 Task: Create a due date automation trigger when advanced on, 2 hours before a card is due add checklist without checklist "Resume".
Action: Mouse moved to (1018, 295)
Screenshot: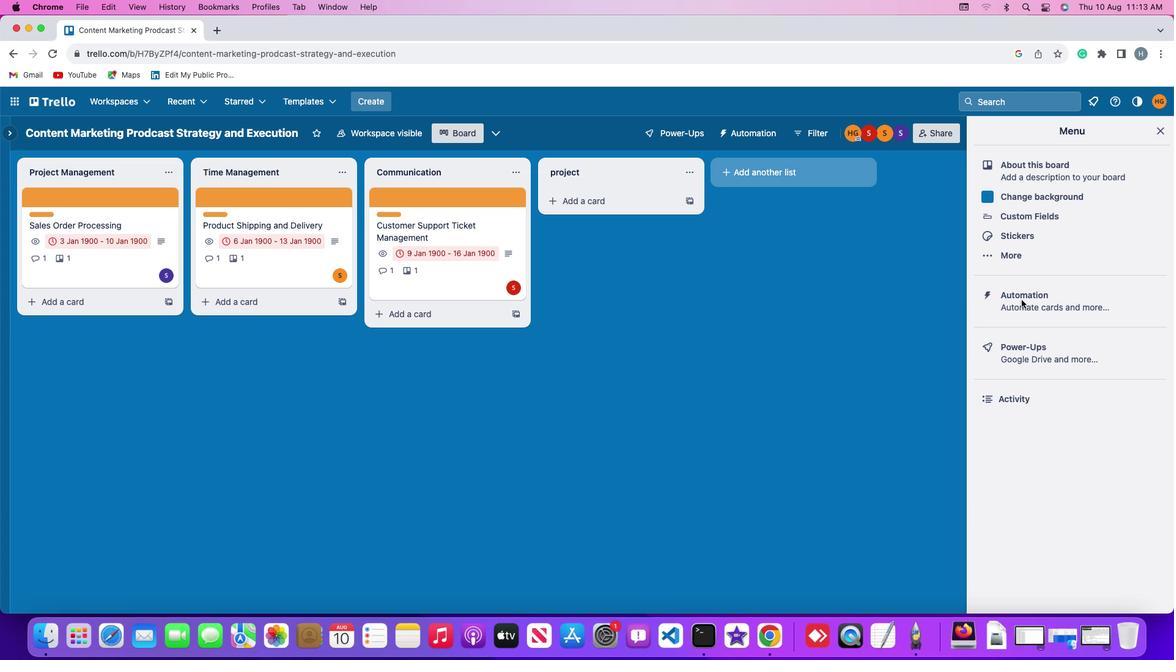 
Action: Mouse pressed left at (1018, 295)
Screenshot: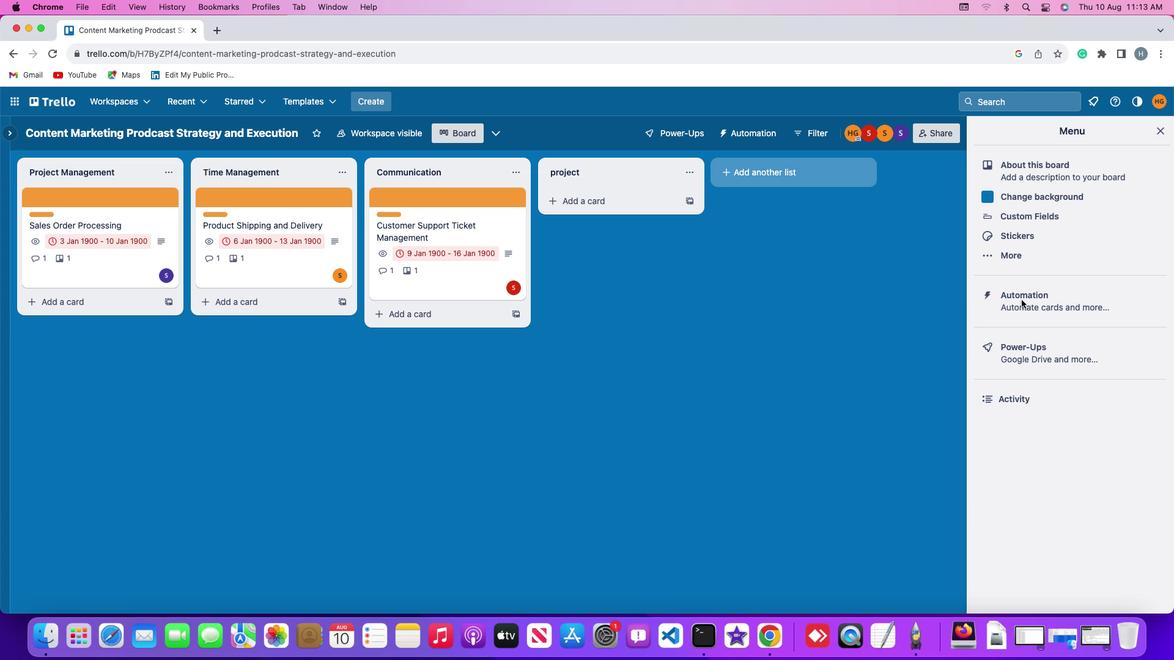 
Action: Mouse pressed left at (1018, 295)
Screenshot: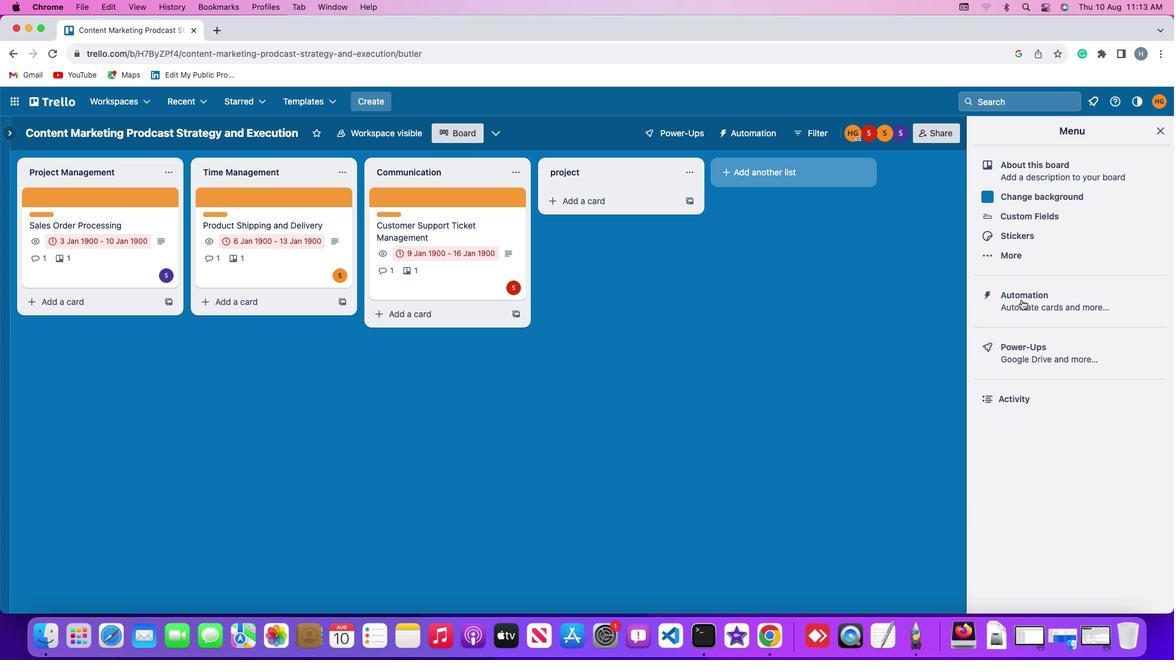 
Action: Mouse moved to (67, 286)
Screenshot: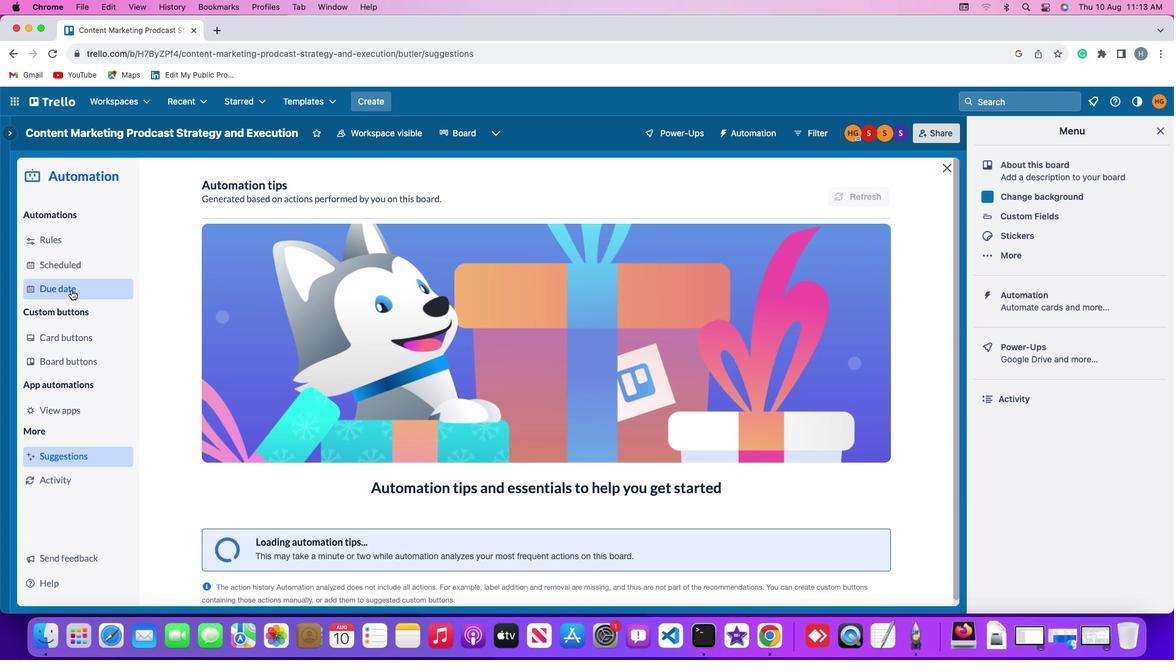 
Action: Mouse pressed left at (67, 286)
Screenshot: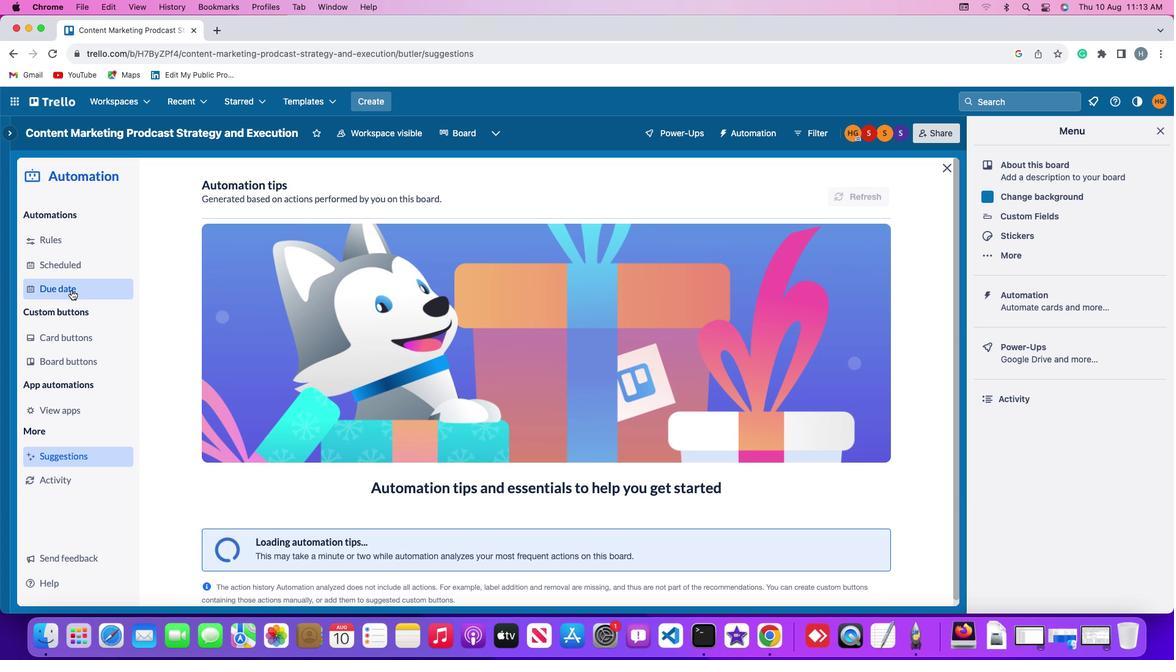 
Action: Mouse moved to (807, 185)
Screenshot: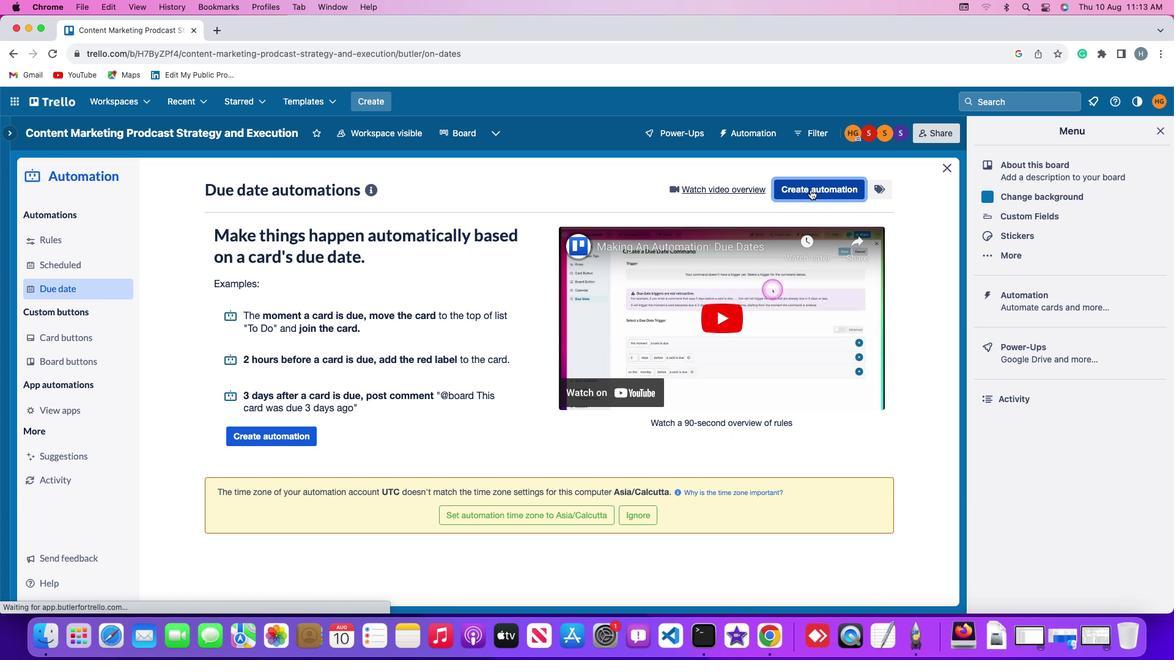 
Action: Mouse pressed left at (807, 185)
Screenshot: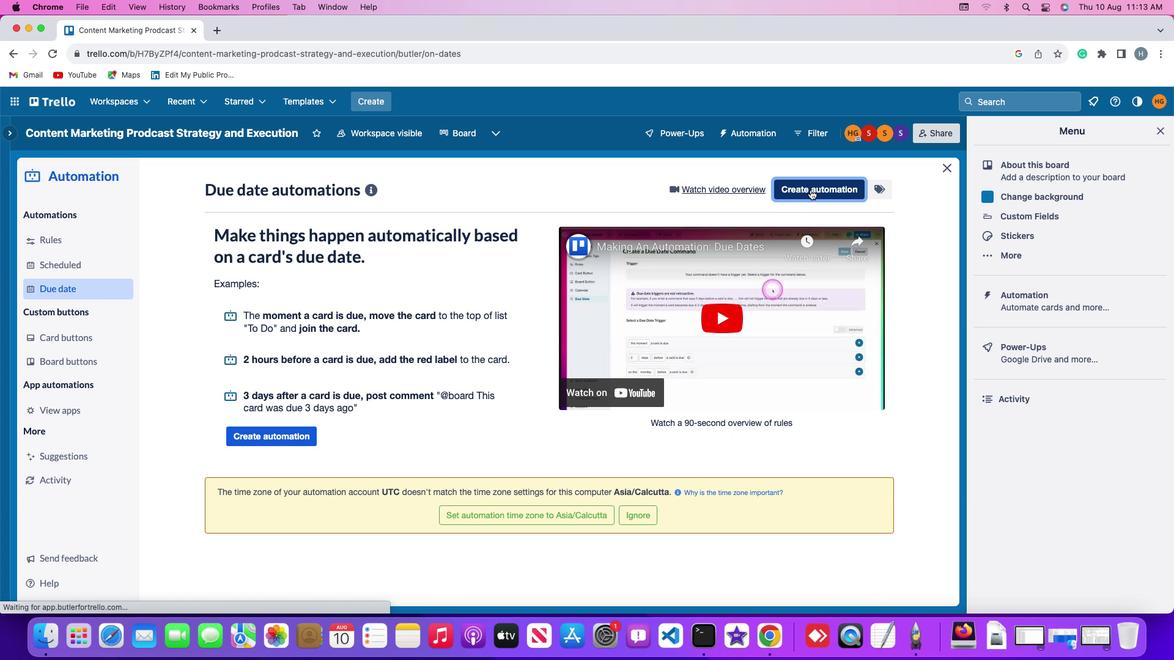 
Action: Mouse moved to (217, 300)
Screenshot: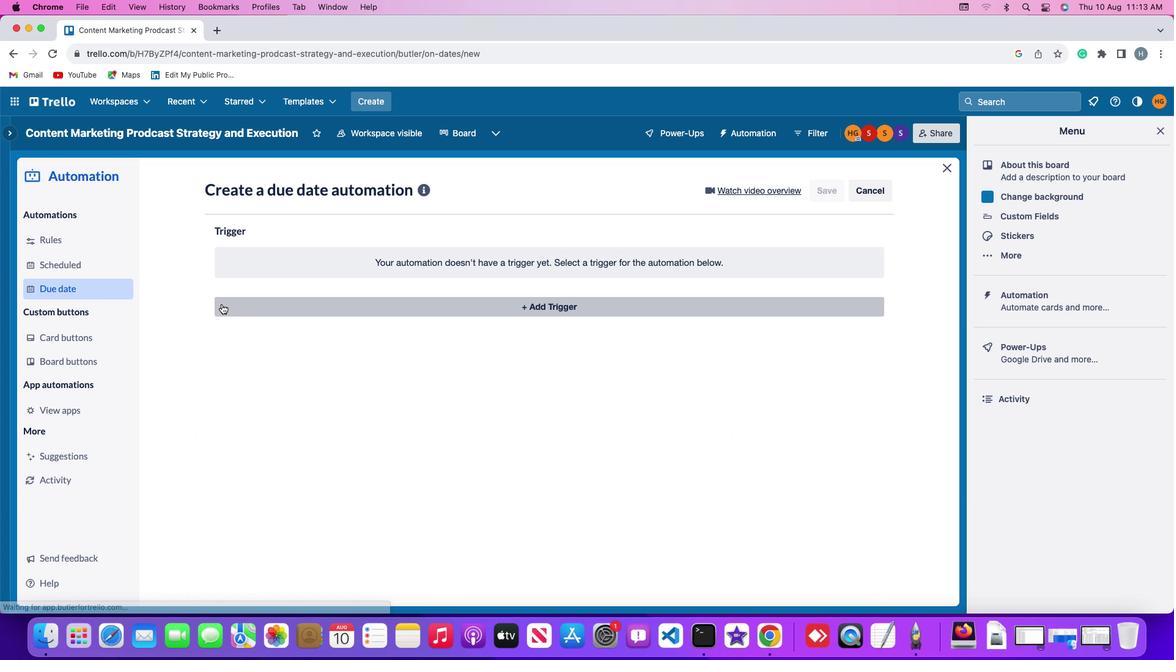 
Action: Mouse pressed left at (217, 300)
Screenshot: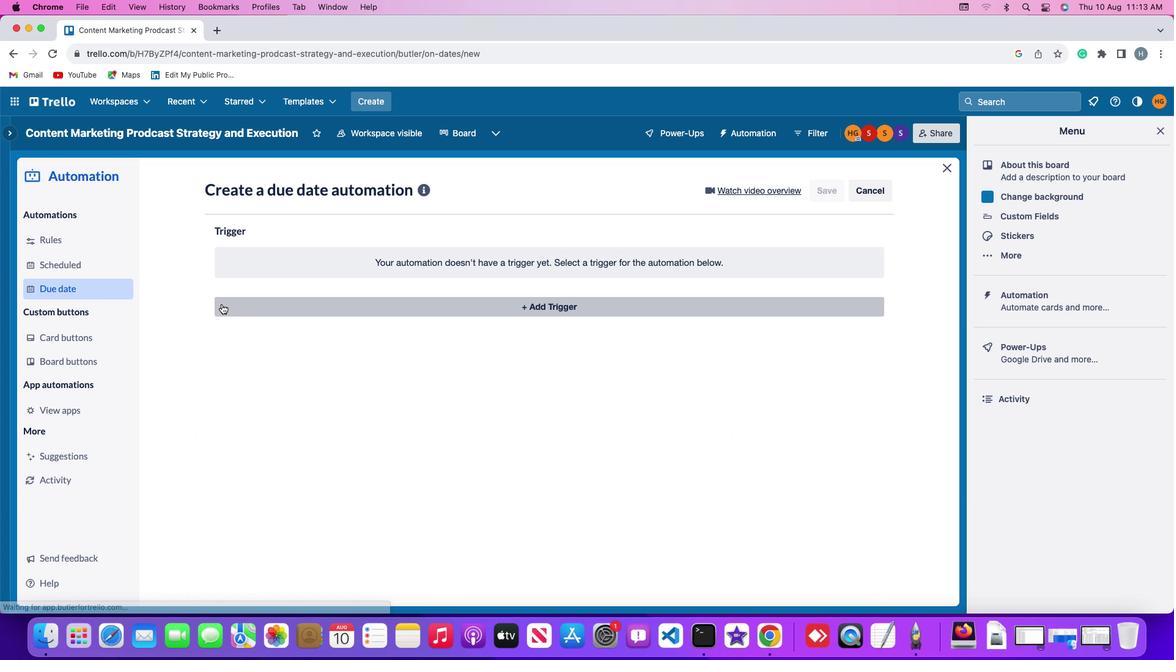 
Action: Mouse moved to (237, 489)
Screenshot: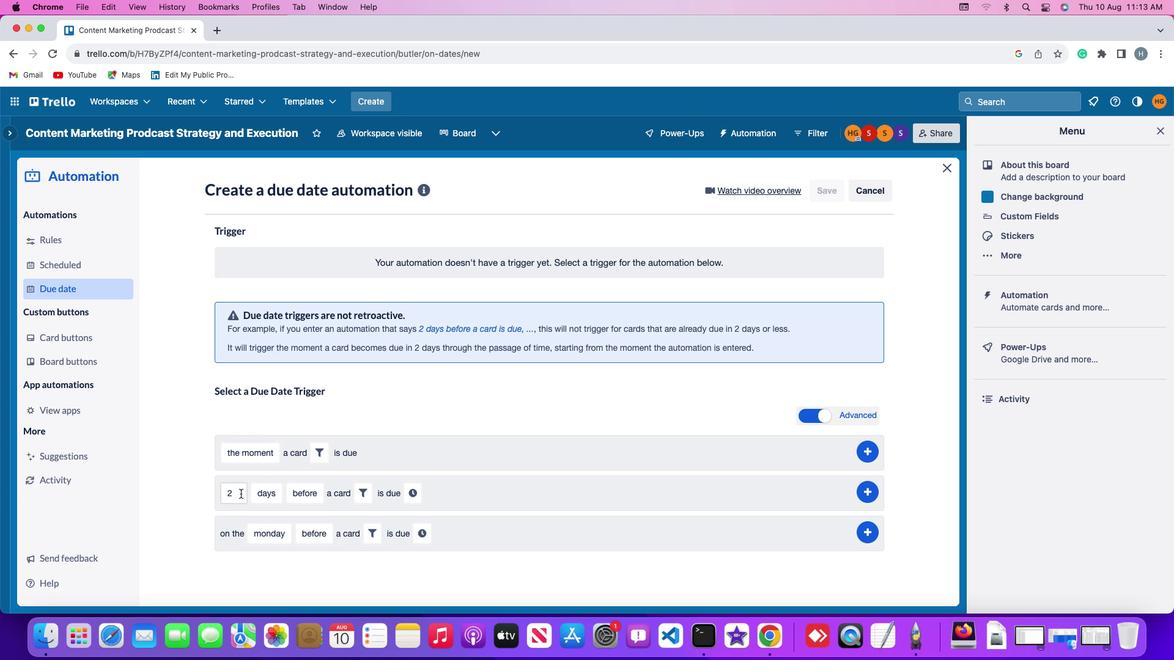 
Action: Mouse pressed left at (237, 489)
Screenshot: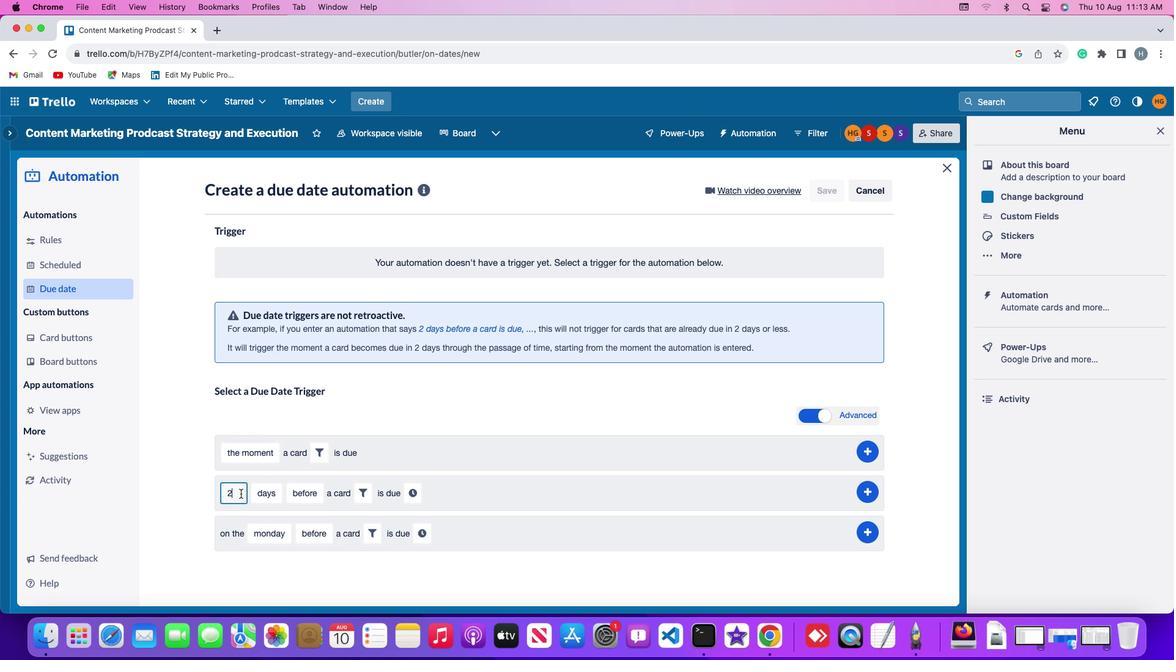 
Action: Mouse moved to (238, 488)
Screenshot: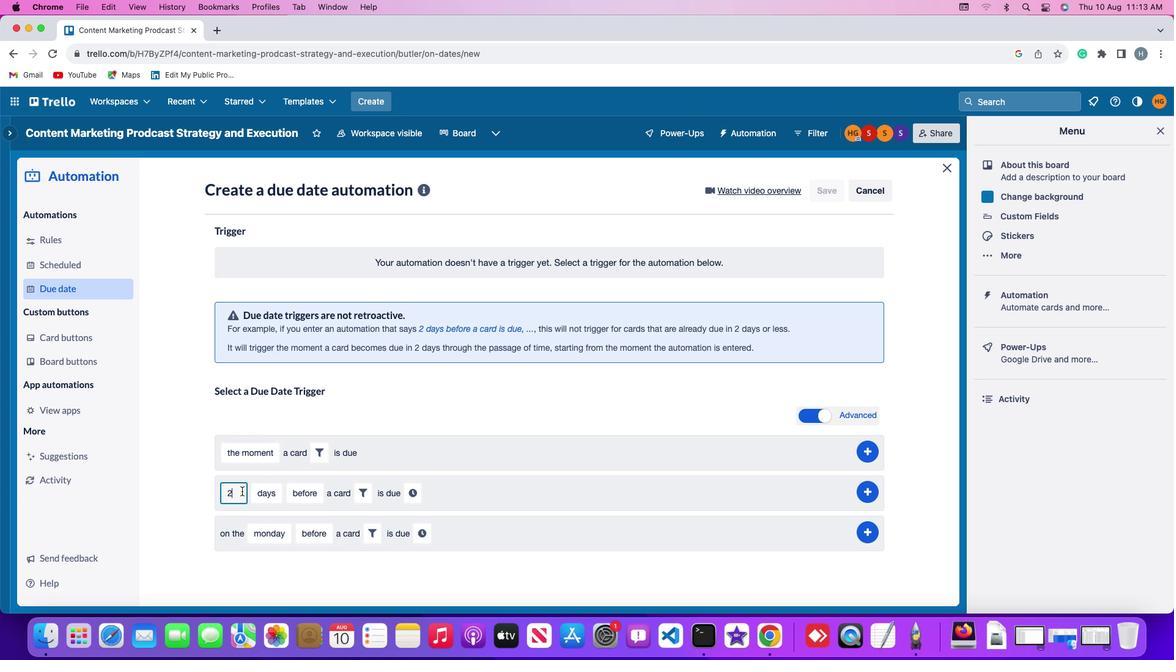 
Action: Key pressed Key.backspace
Screenshot: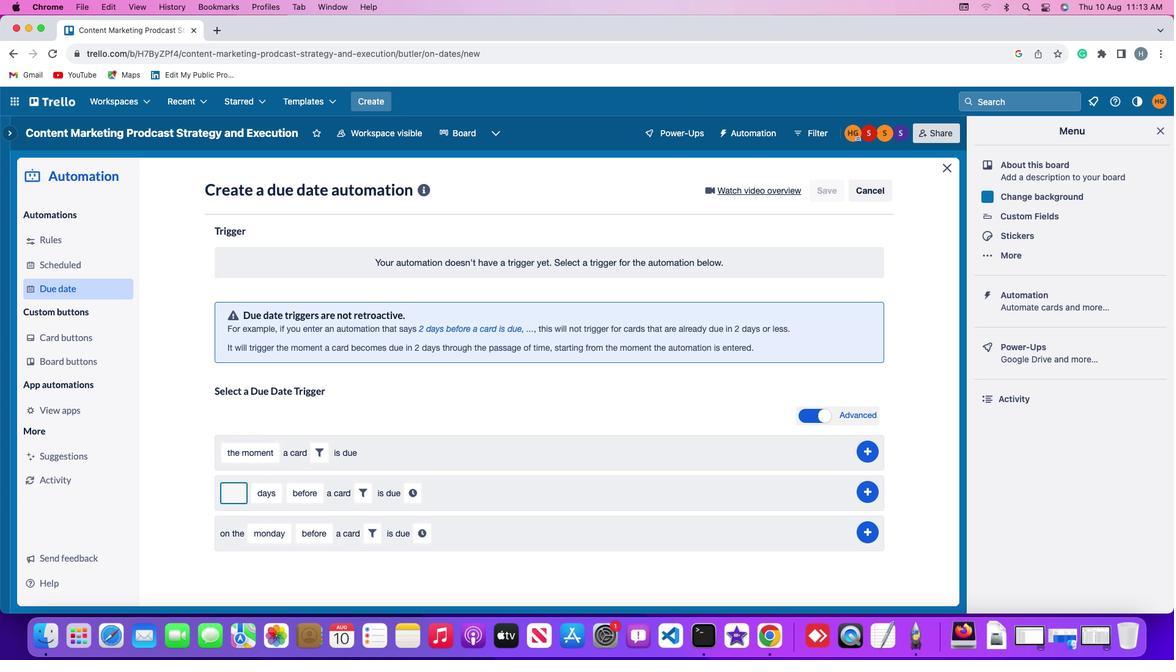 
Action: Mouse moved to (238, 488)
Screenshot: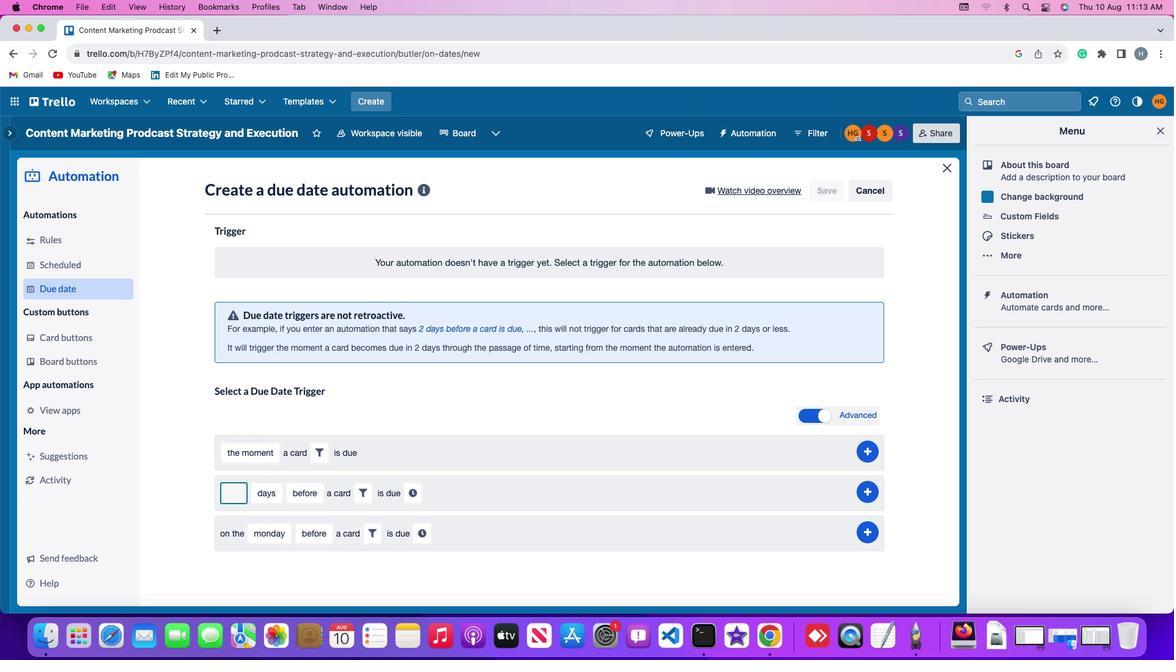 
Action: Key pressed '2'
Screenshot: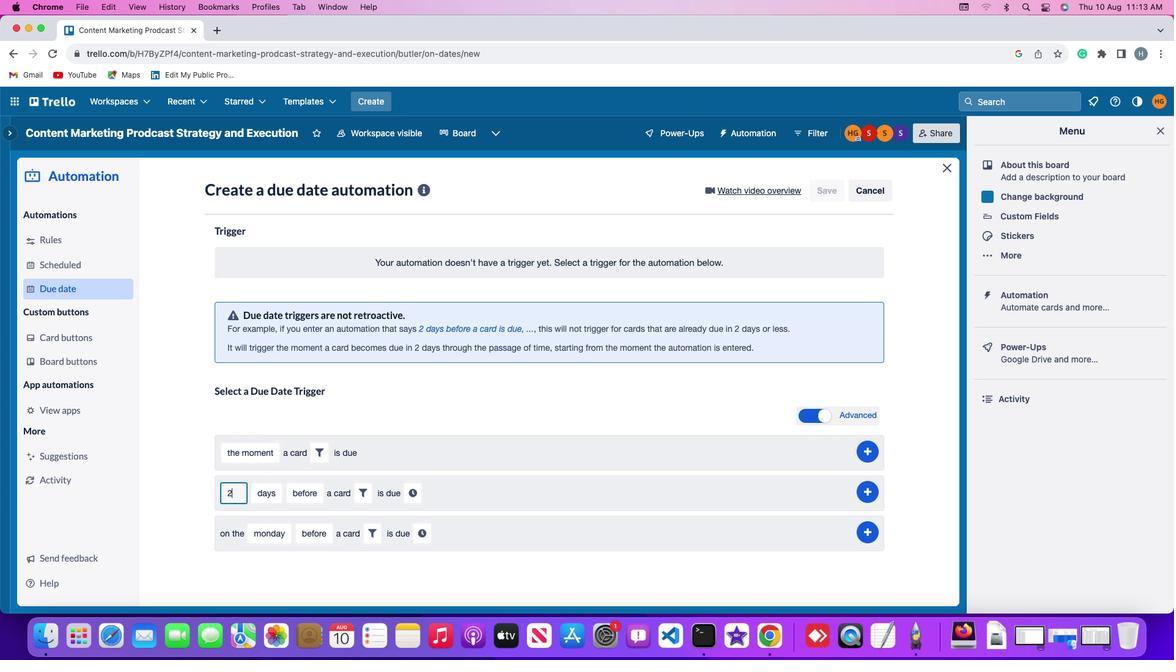 
Action: Mouse moved to (260, 488)
Screenshot: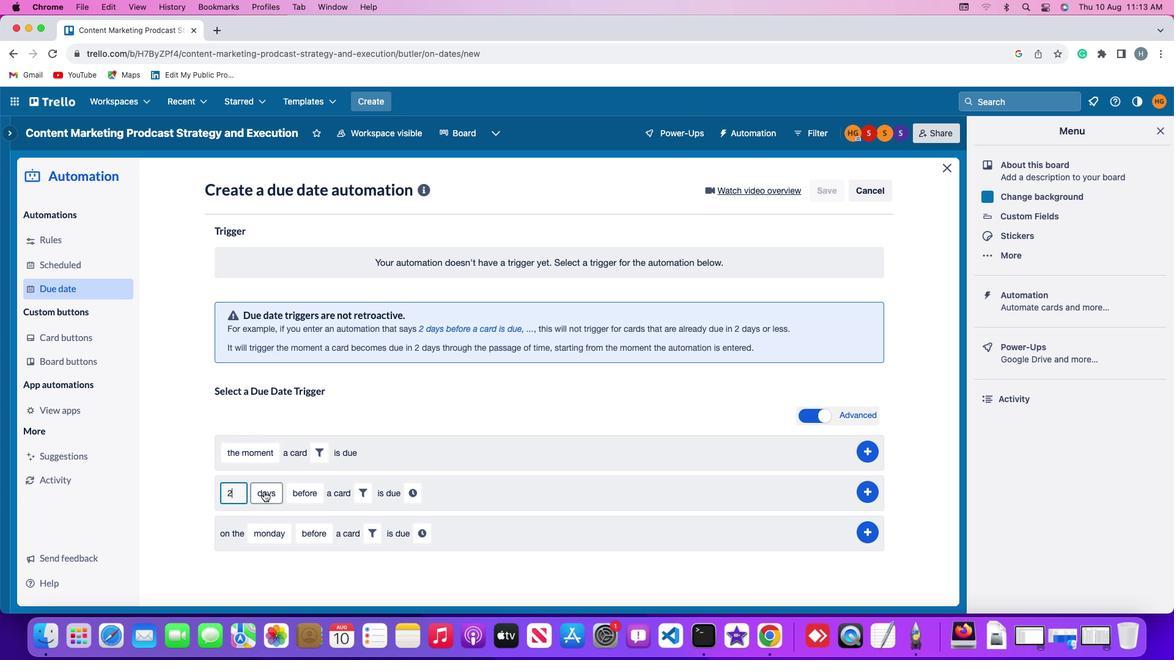 
Action: Mouse pressed left at (260, 488)
Screenshot: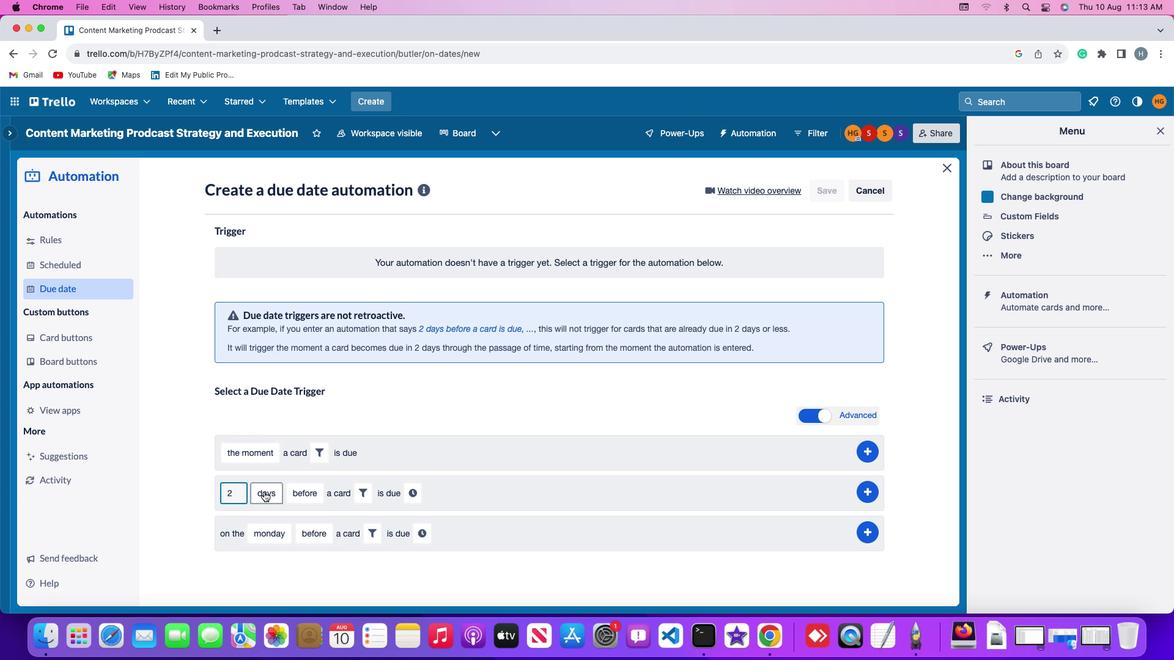 
Action: Mouse moved to (268, 562)
Screenshot: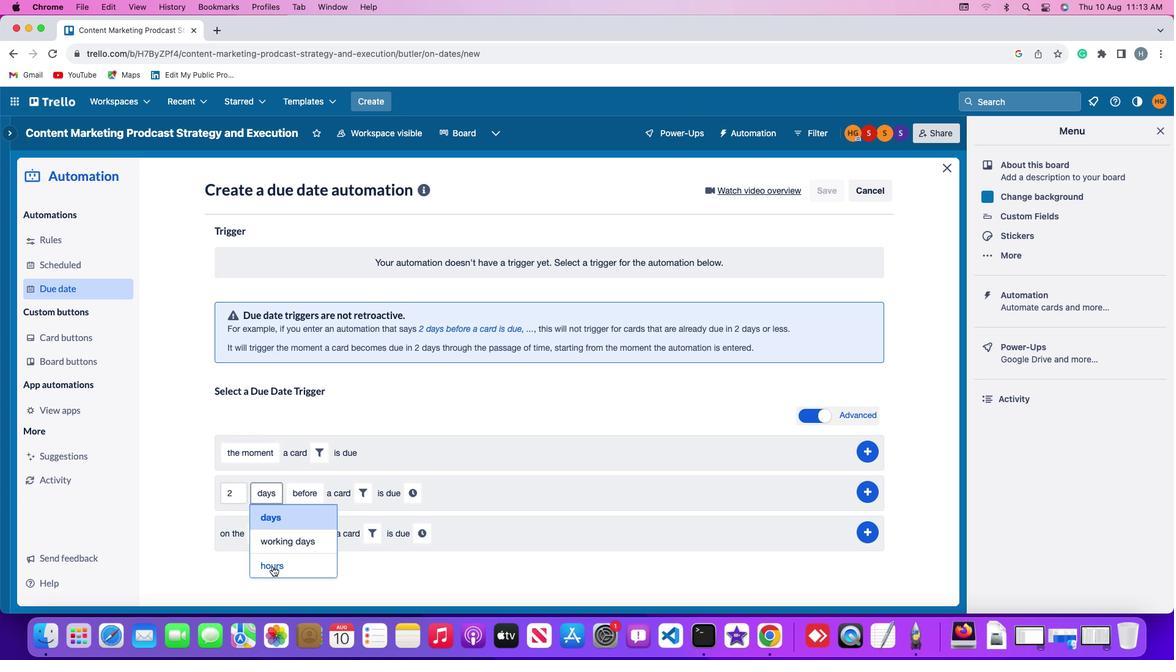 
Action: Mouse pressed left at (268, 562)
Screenshot: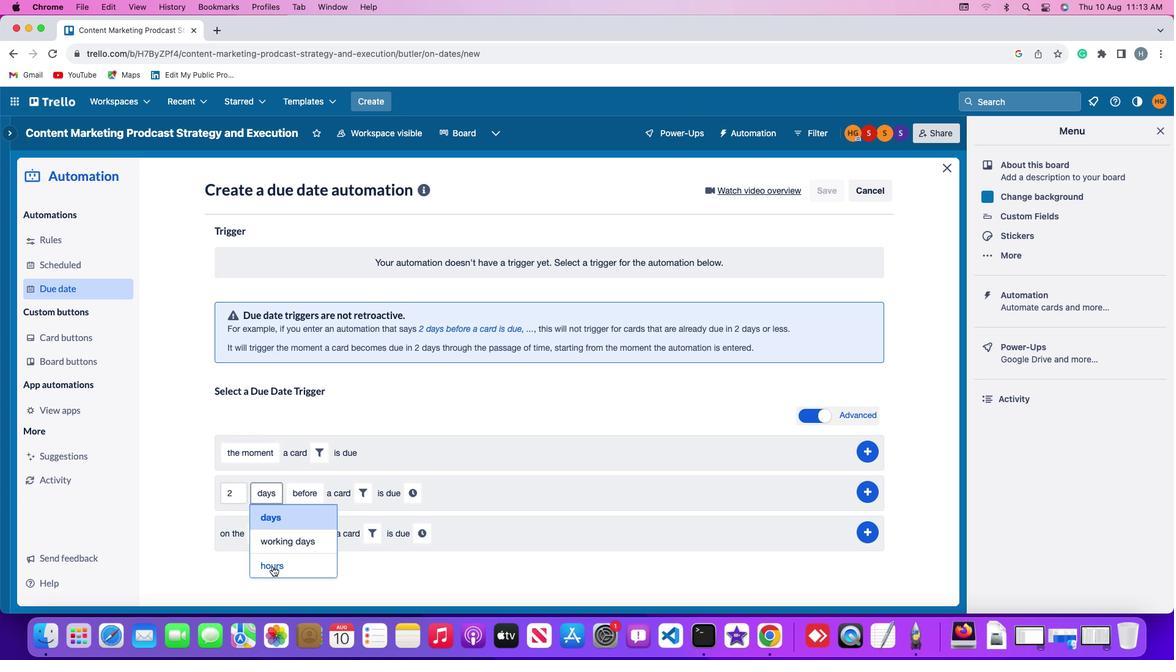 
Action: Mouse moved to (300, 489)
Screenshot: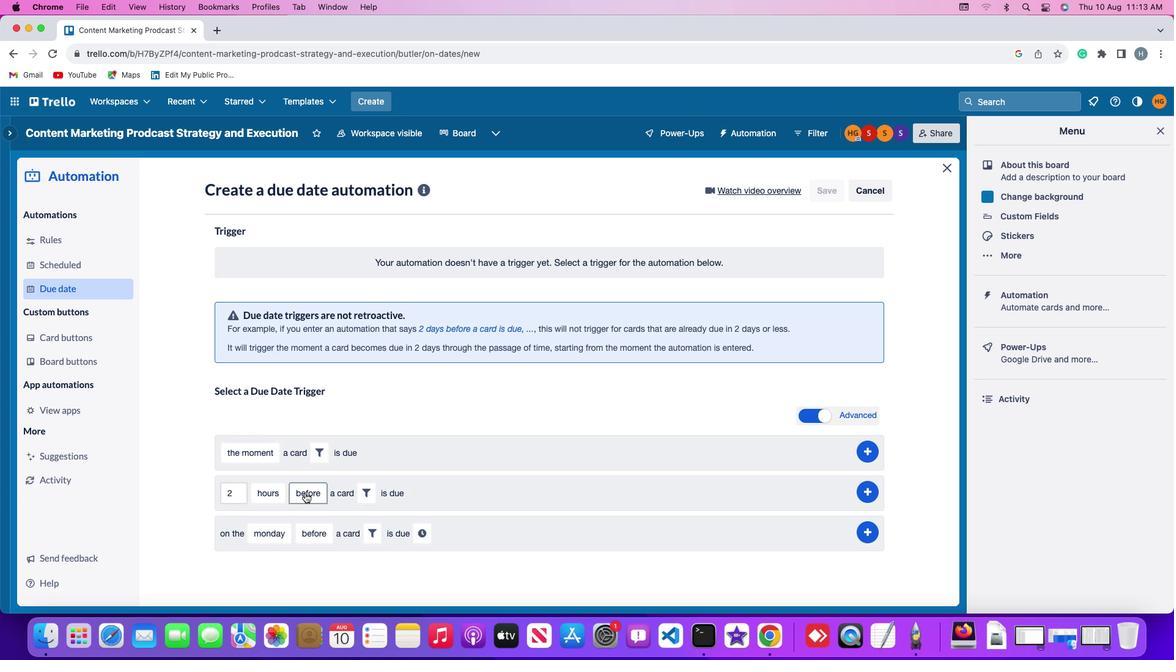 
Action: Mouse pressed left at (300, 489)
Screenshot: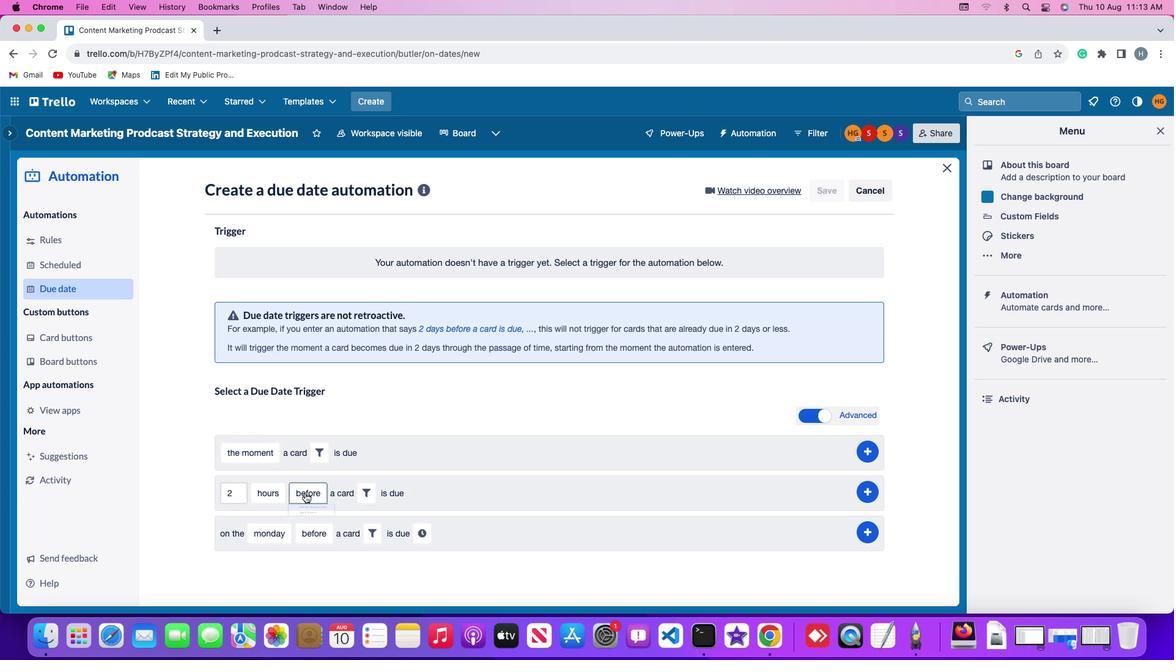 
Action: Mouse moved to (307, 508)
Screenshot: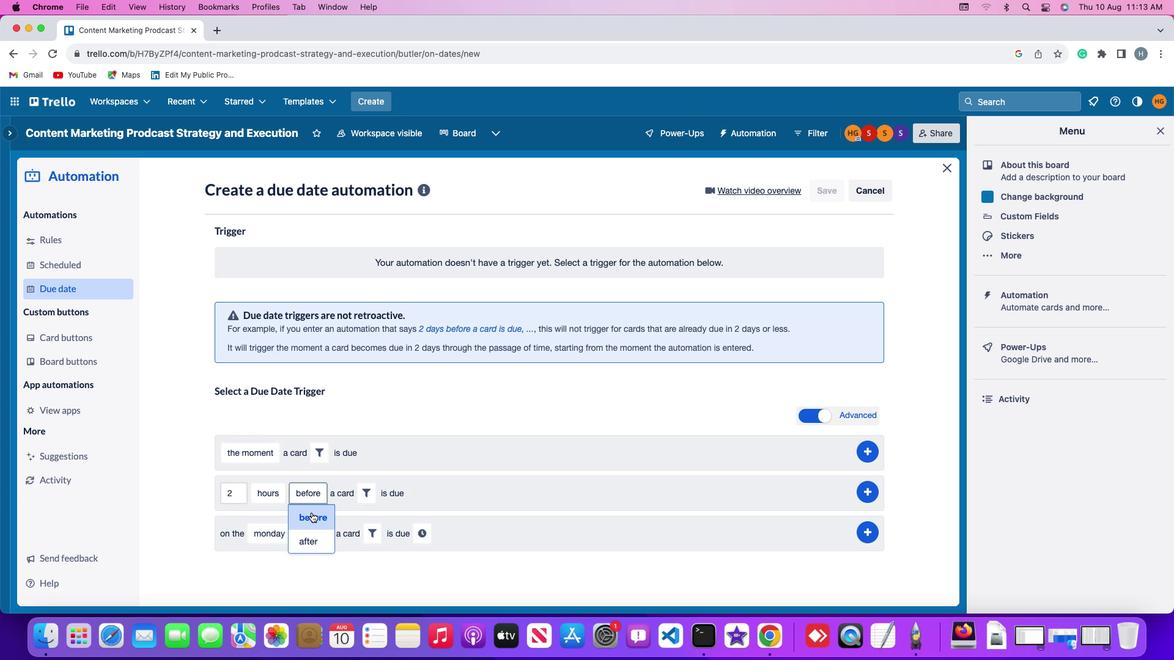 
Action: Mouse pressed left at (307, 508)
Screenshot: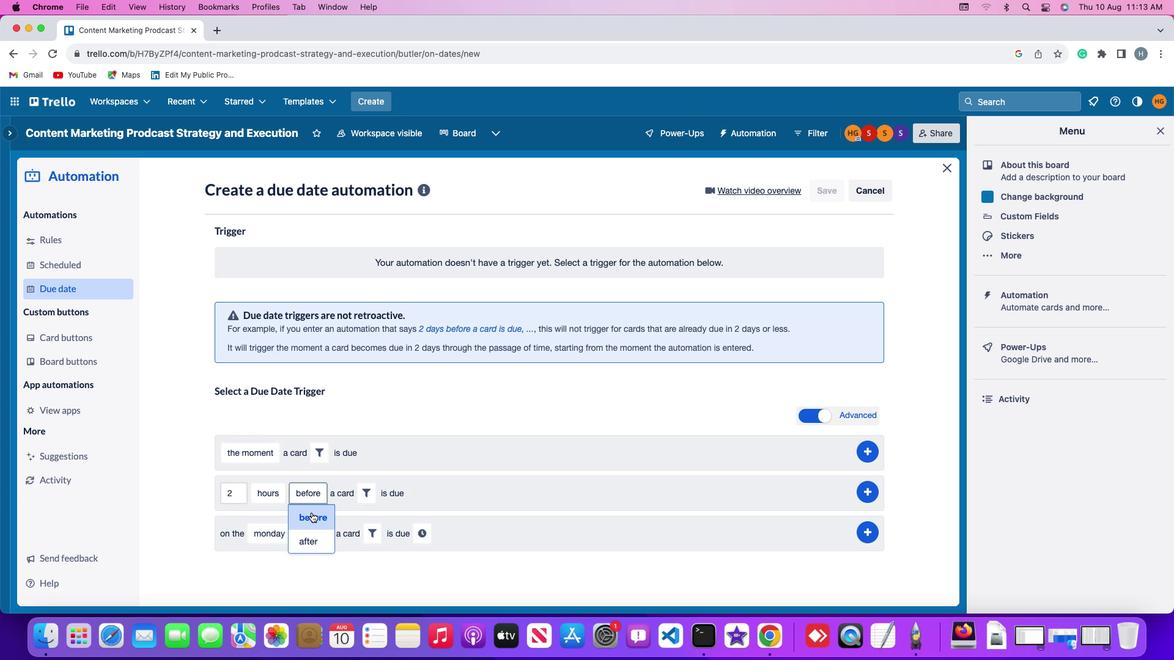 
Action: Mouse moved to (357, 492)
Screenshot: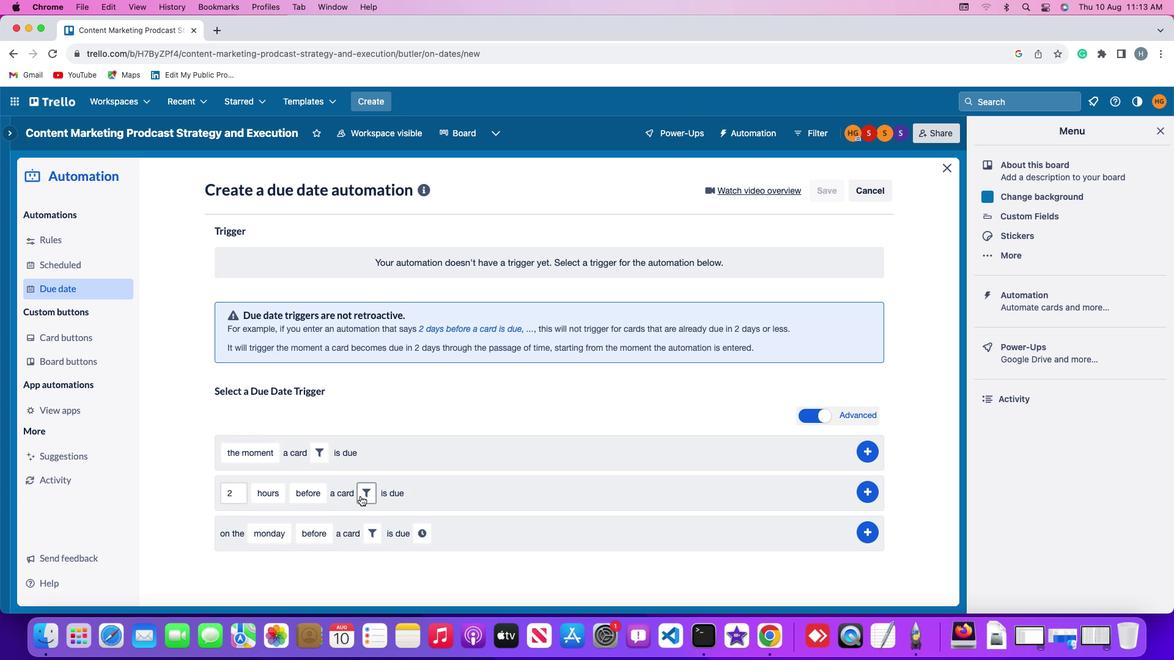 
Action: Mouse pressed left at (357, 492)
Screenshot: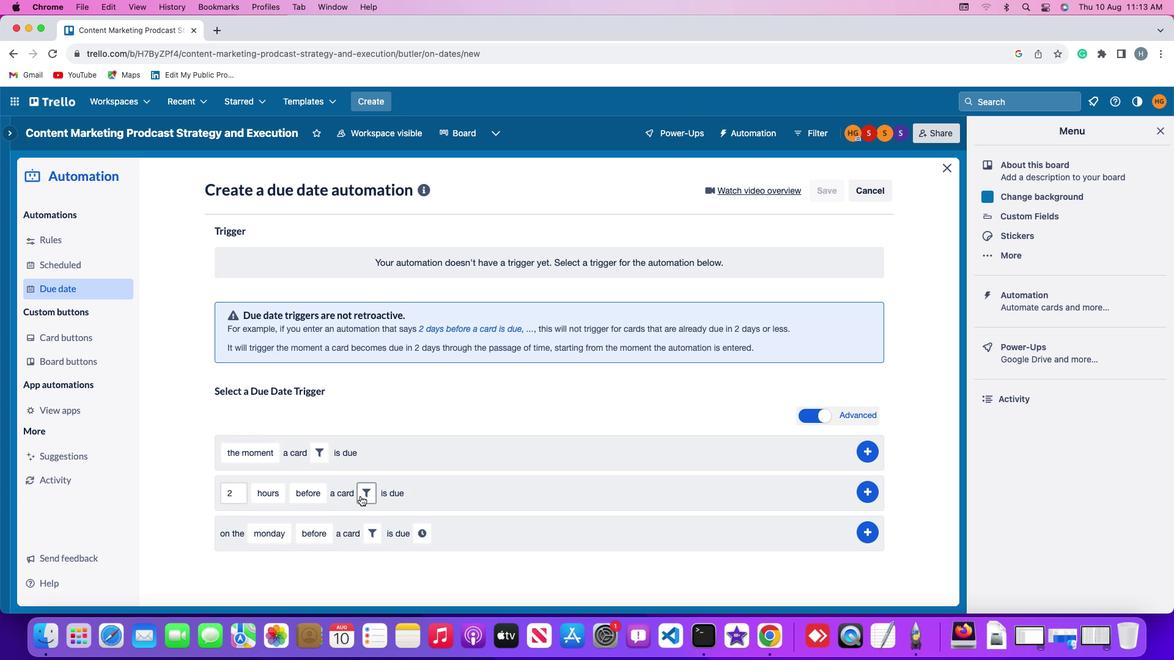 
Action: Mouse moved to (478, 528)
Screenshot: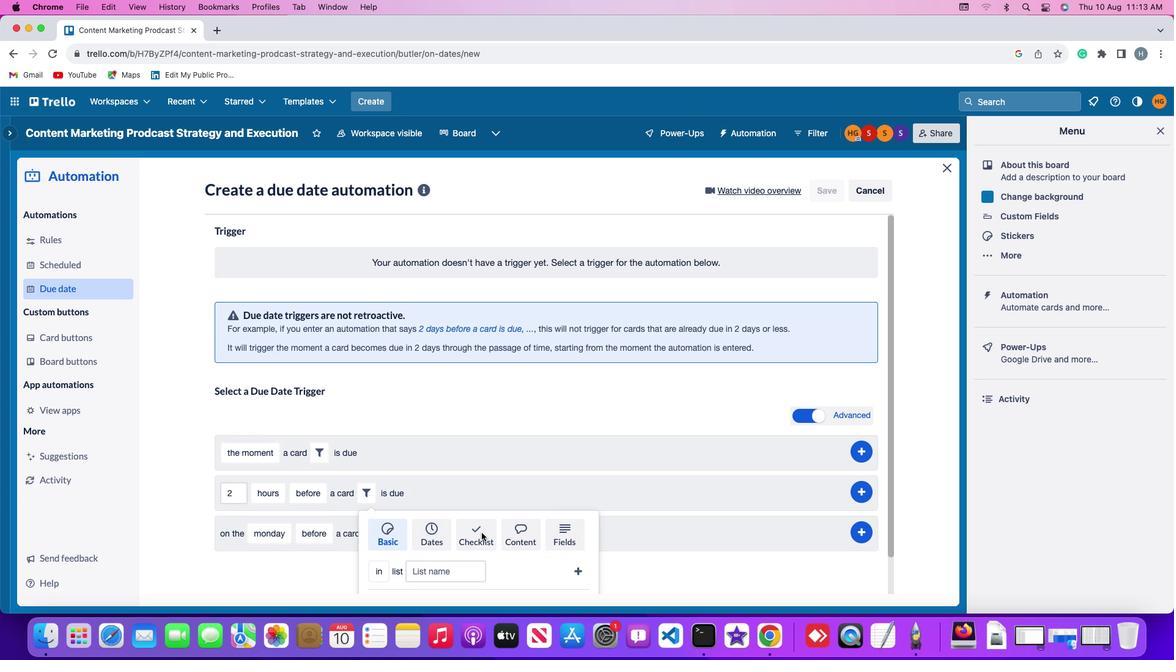 
Action: Mouse pressed left at (478, 528)
Screenshot: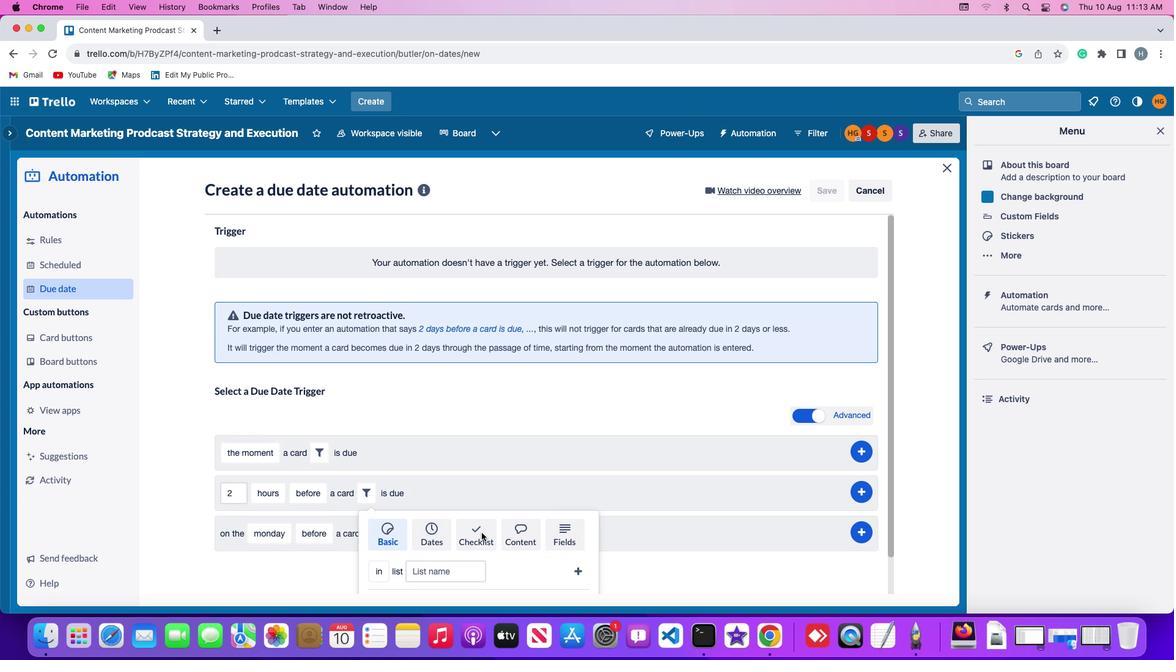 
Action: Mouse moved to (404, 565)
Screenshot: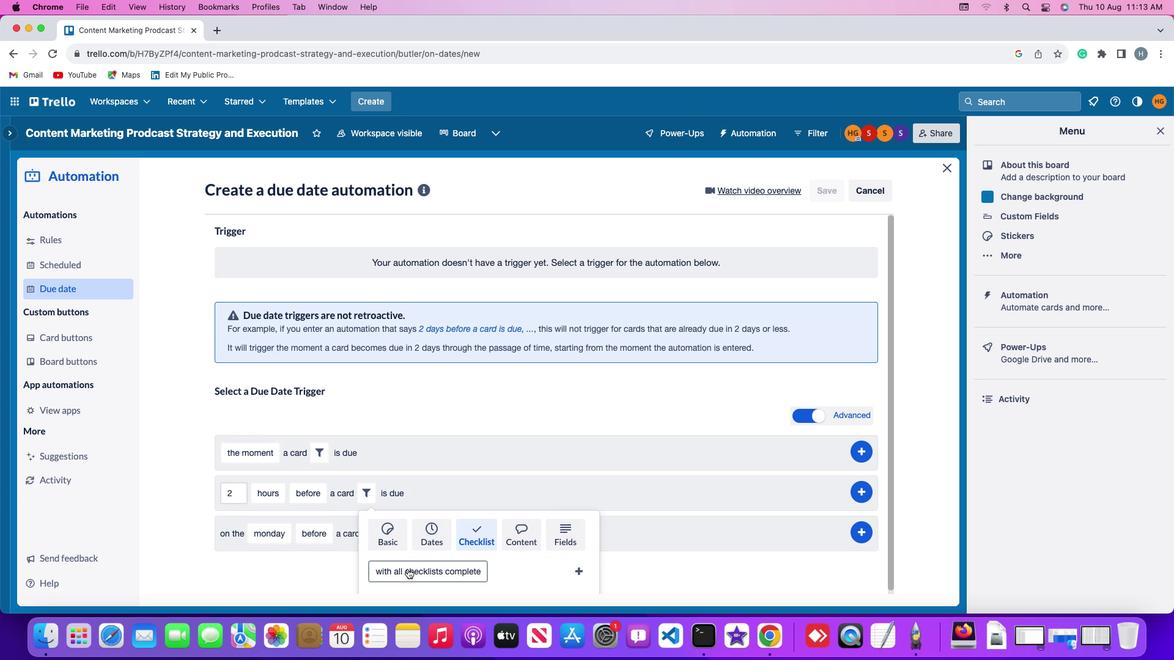 
Action: Mouse pressed left at (404, 565)
Screenshot: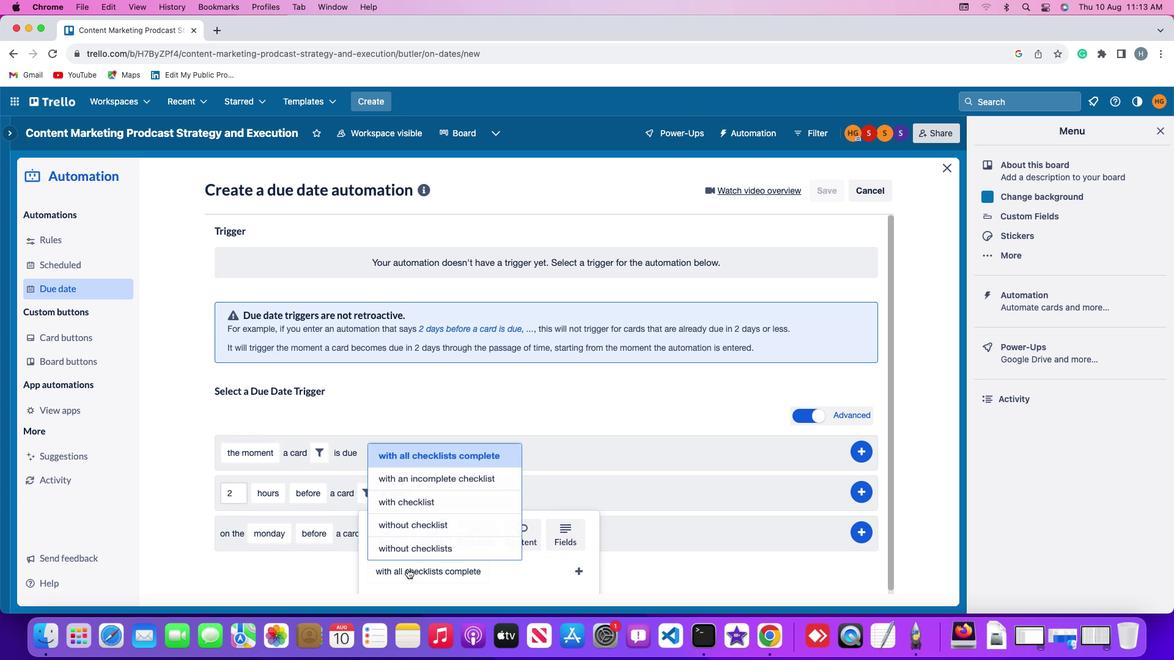 
Action: Mouse moved to (403, 520)
Screenshot: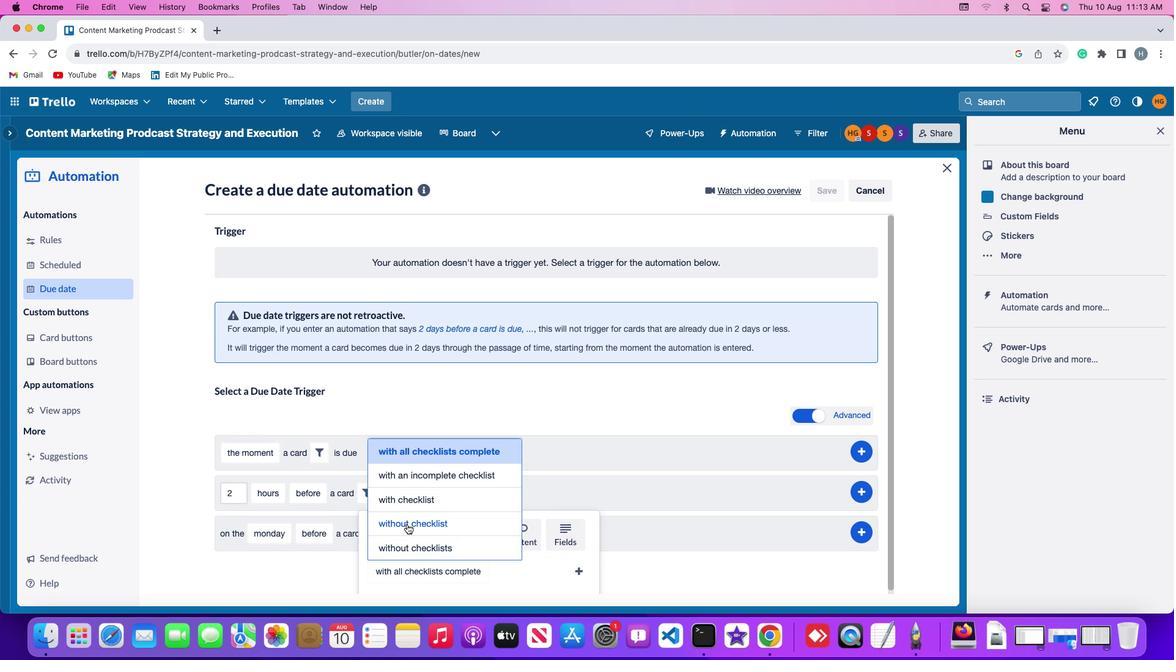 
Action: Mouse pressed left at (403, 520)
Screenshot: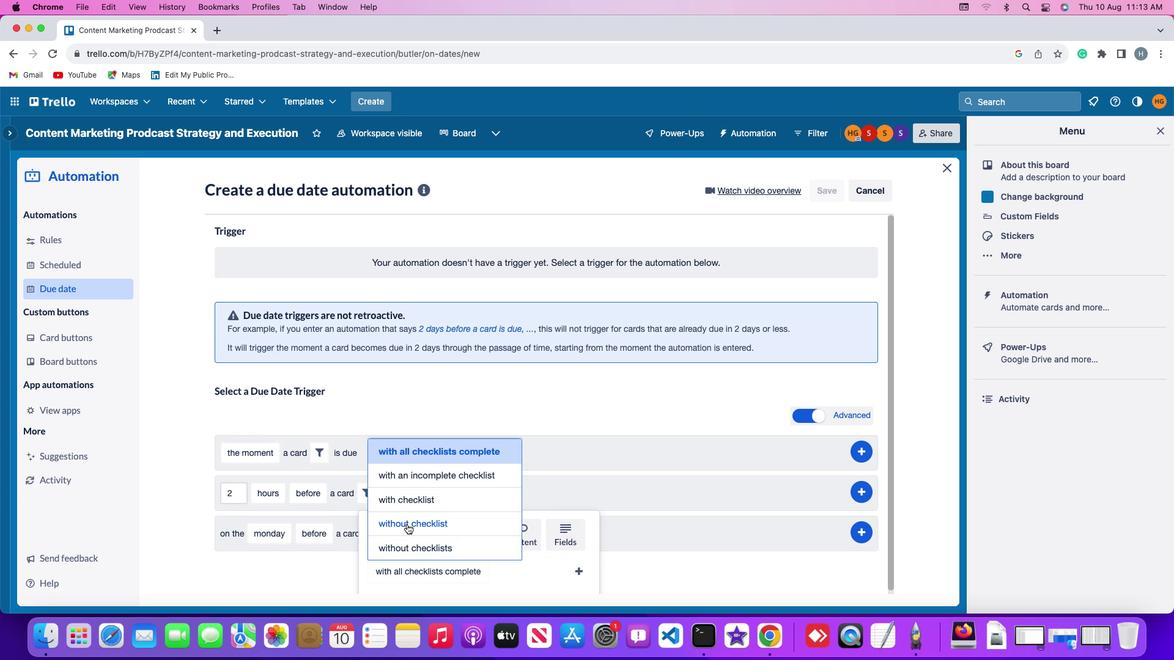 
Action: Mouse moved to (485, 570)
Screenshot: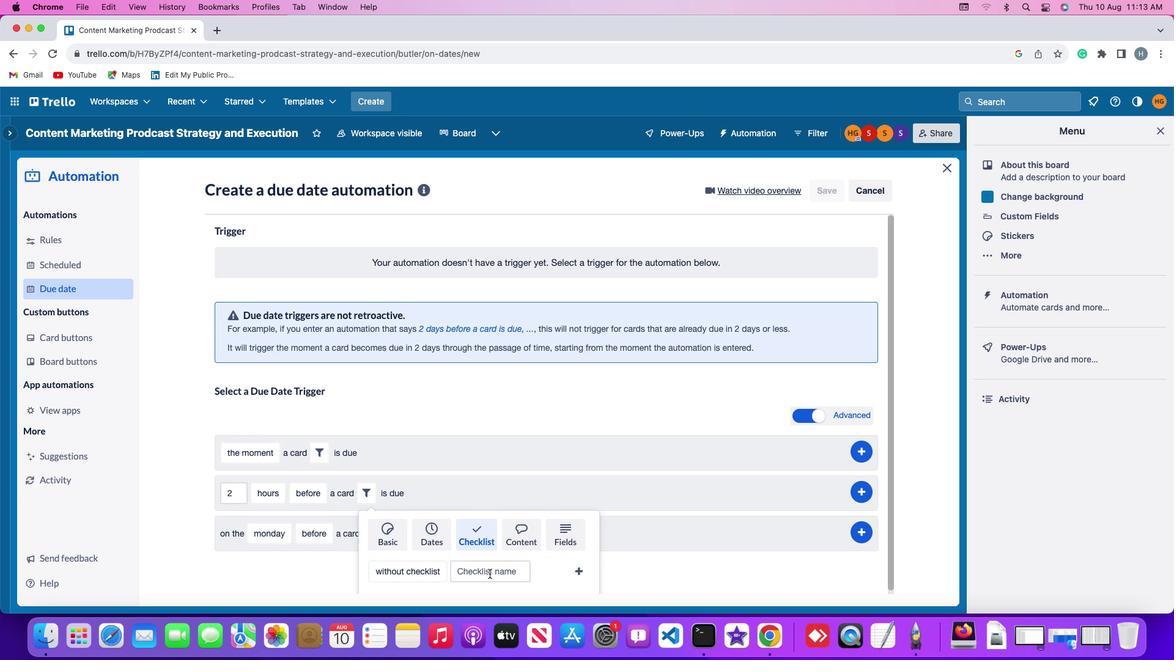 
Action: Mouse pressed left at (485, 570)
Screenshot: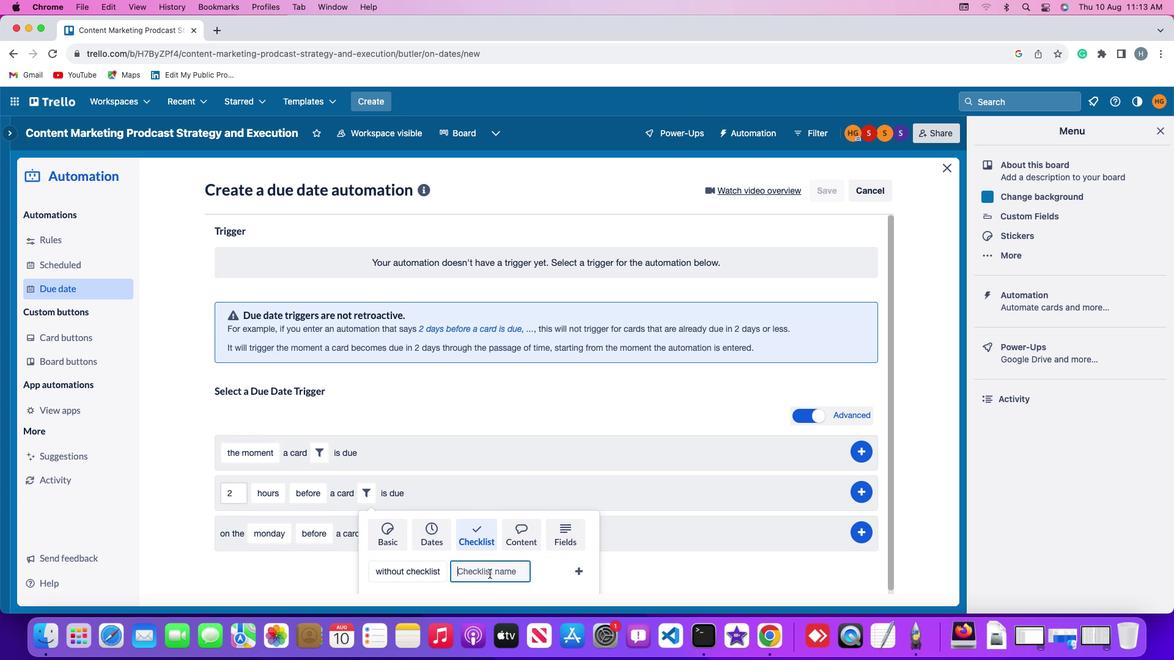 
Action: Mouse moved to (486, 570)
Screenshot: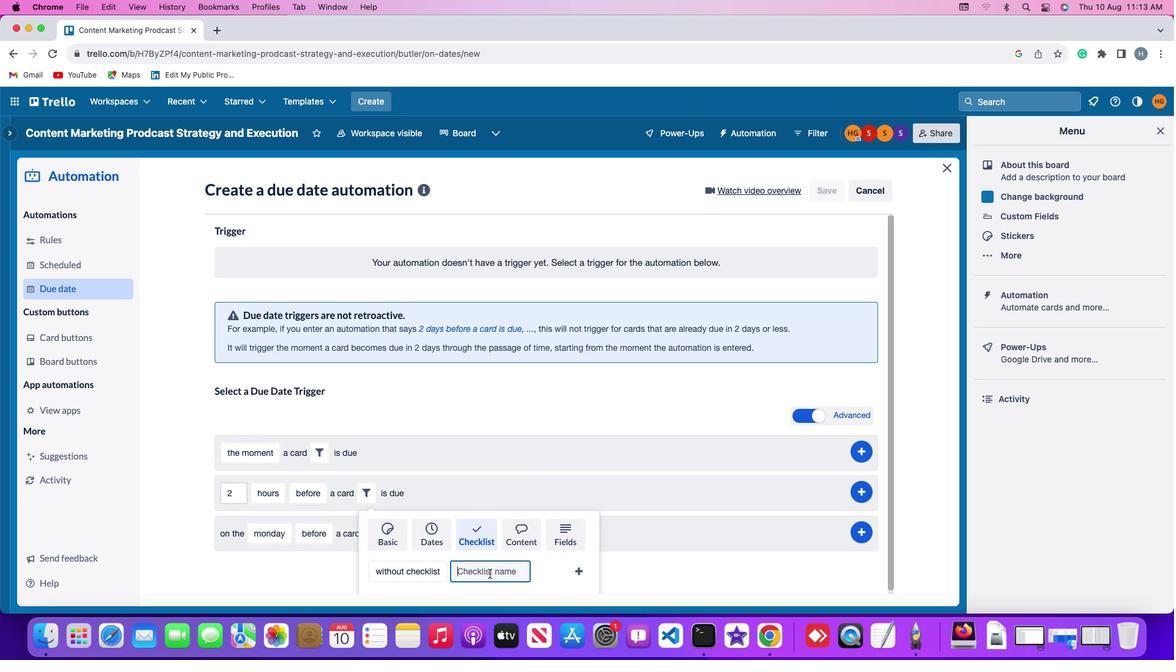 
Action: Key pressed Key.shift'R''e''s''u''m''e'
Screenshot: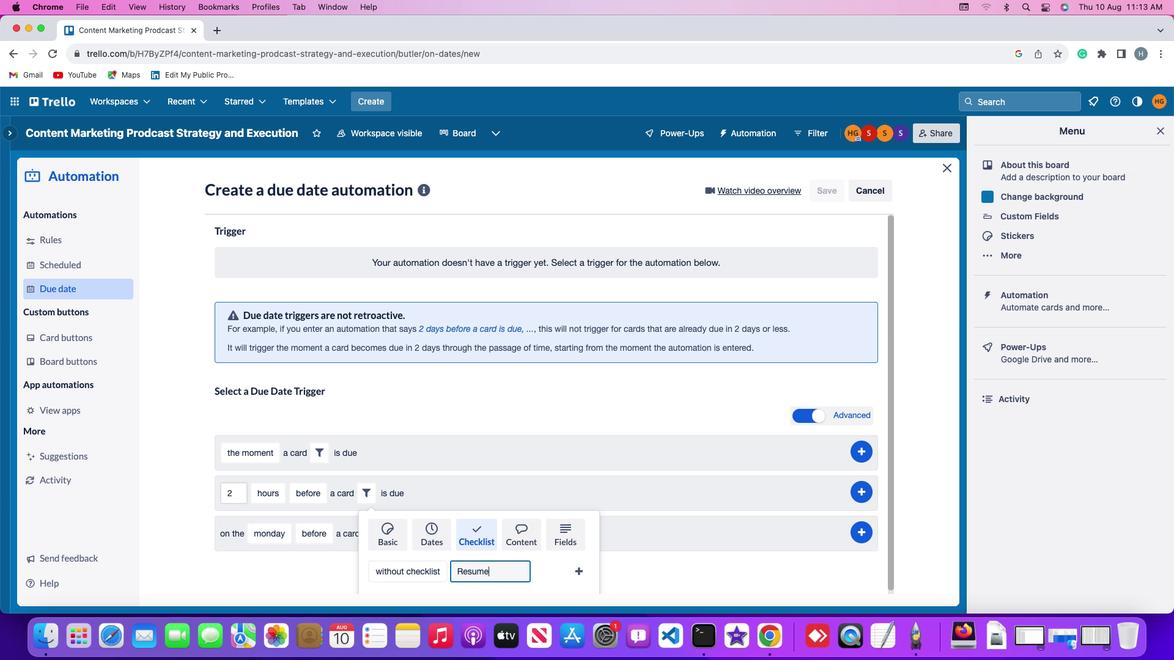 
Action: Mouse moved to (576, 563)
Screenshot: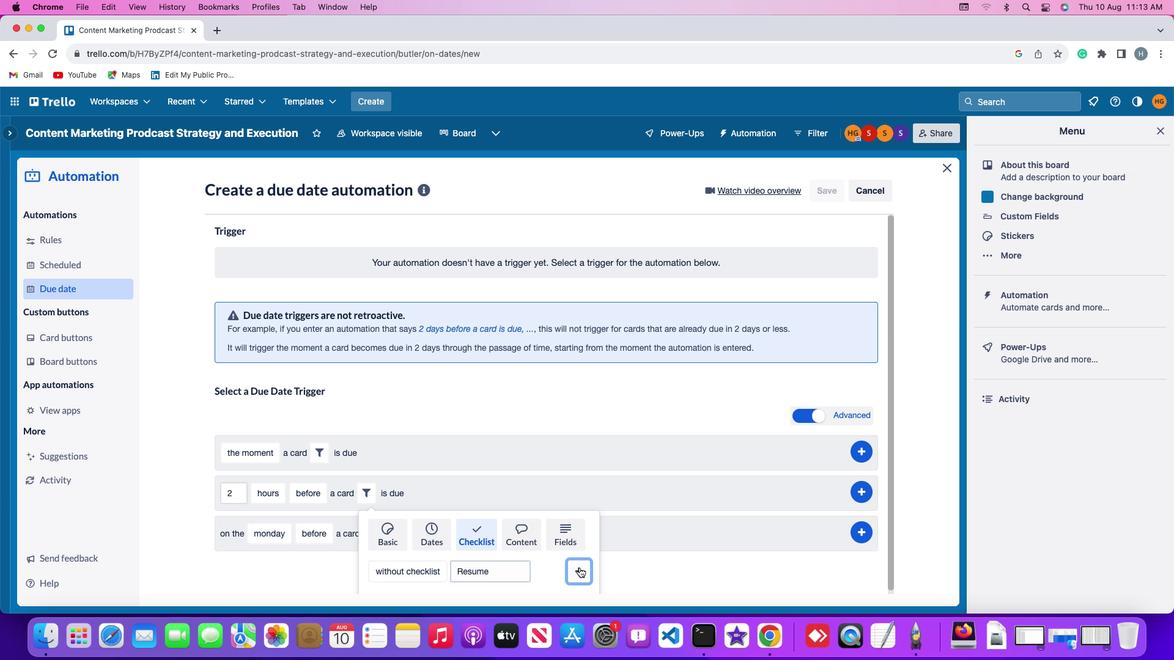 
Action: Mouse pressed left at (576, 563)
Screenshot: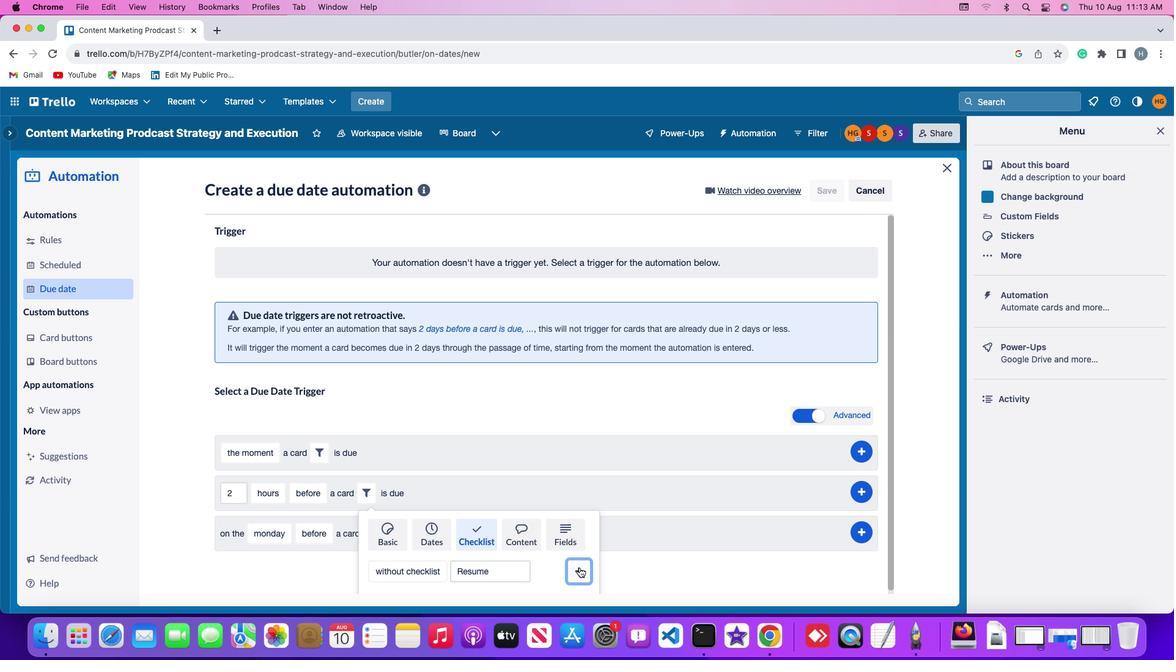
Action: Mouse moved to (861, 484)
Screenshot: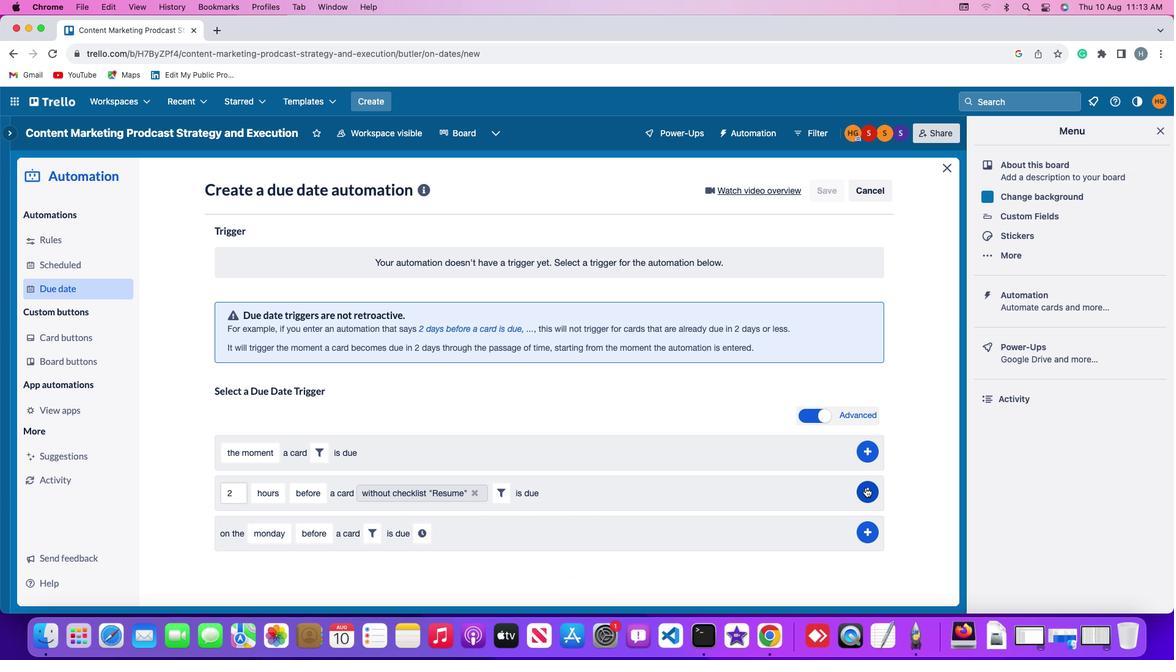 
Action: Mouse pressed left at (861, 484)
Screenshot: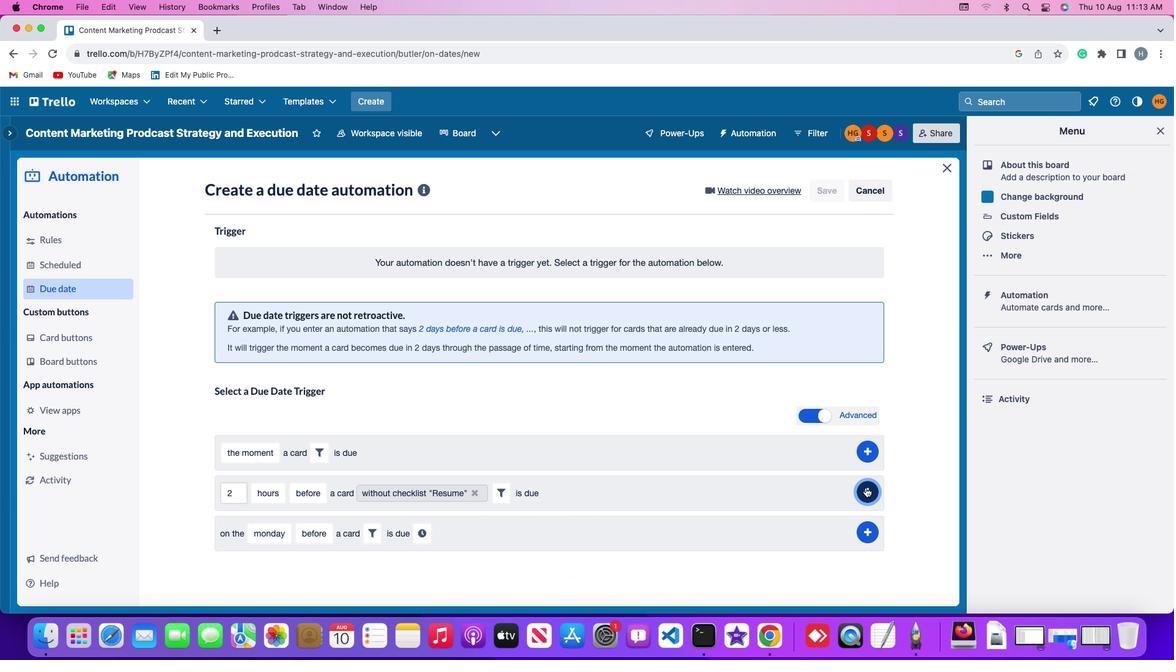 
Action: Mouse moved to (919, 408)
Screenshot: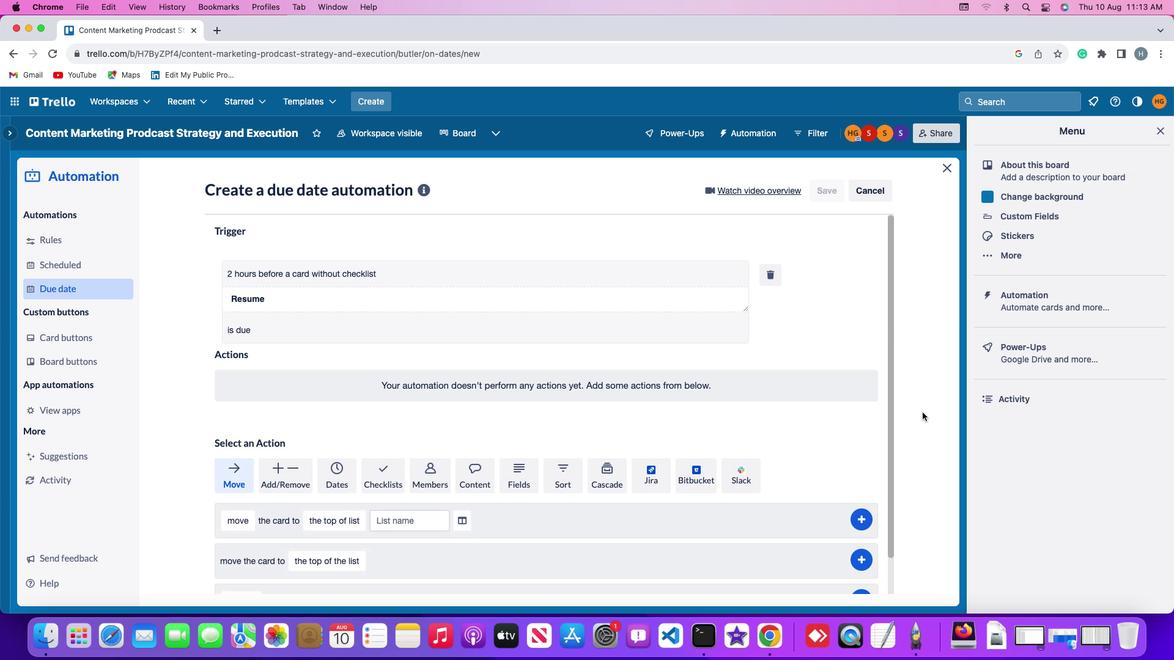 
